 Task: In the  document horse.html Share this file with 'softage.7@softage.net' Check 'Vision History' View the  non- printing characters
Action: Mouse moved to (237, 381)
Screenshot: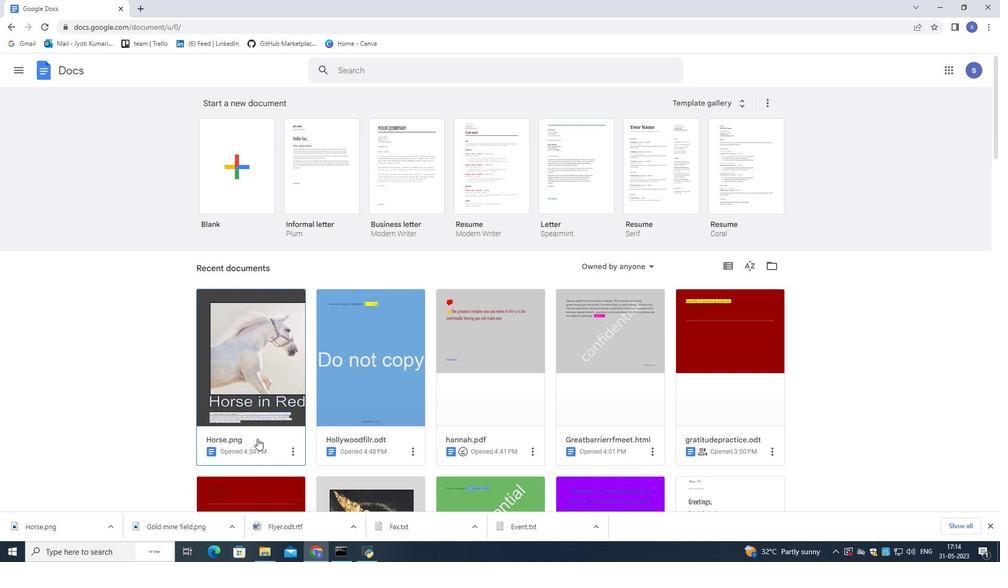 
Action: Mouse pressed left at (237, 381)
Screenshot: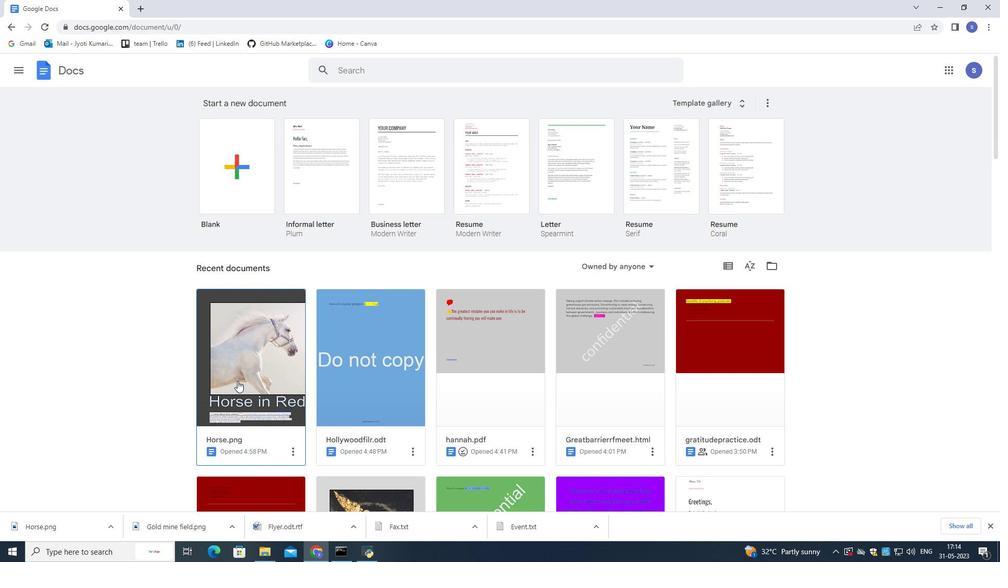 
Action: Mouse pressed left at (237, 381)
Screenshot: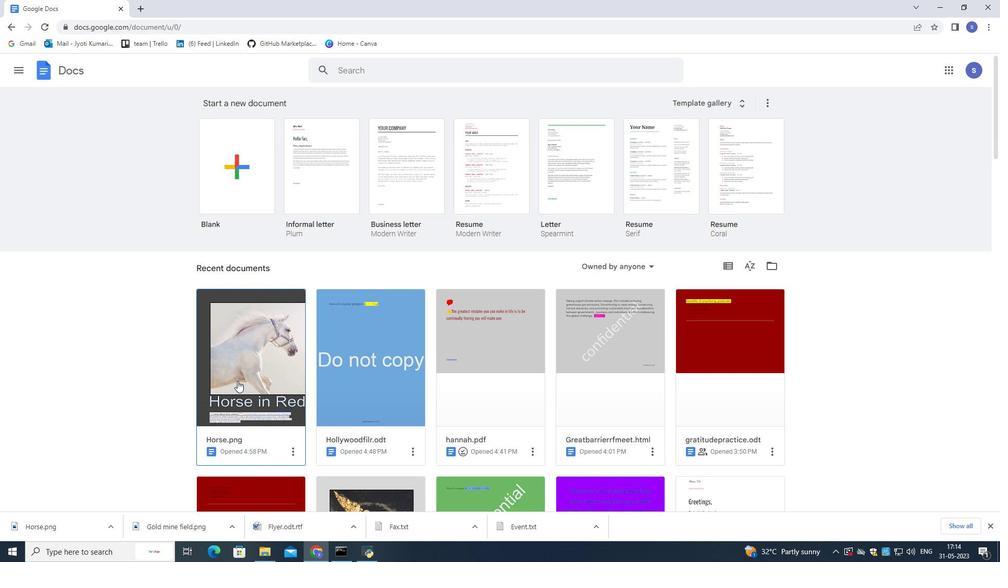
Action: Mouse moved to (40, 72)
Screenshot: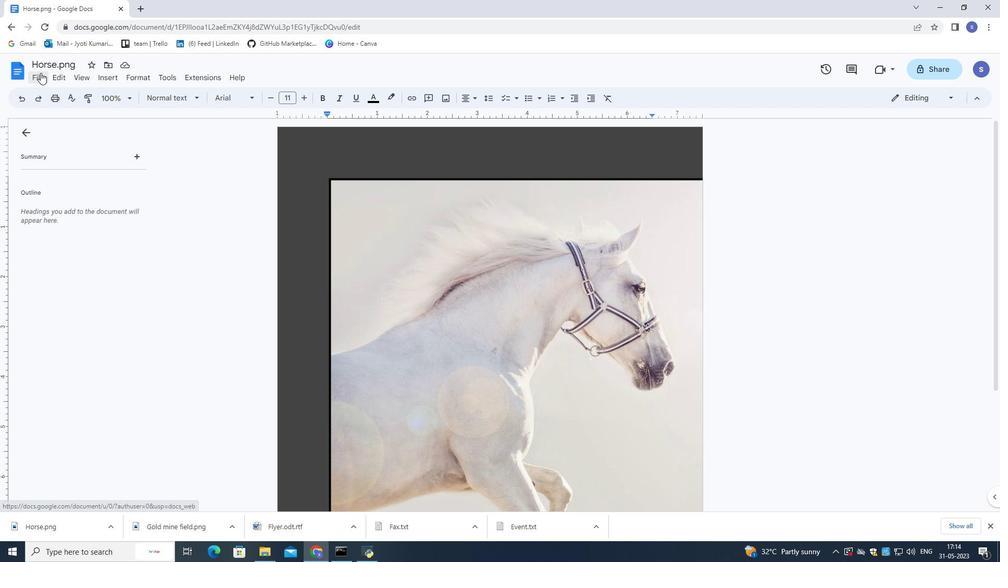 
Action: Mouse pressed left at (40, 72)
Screenshot: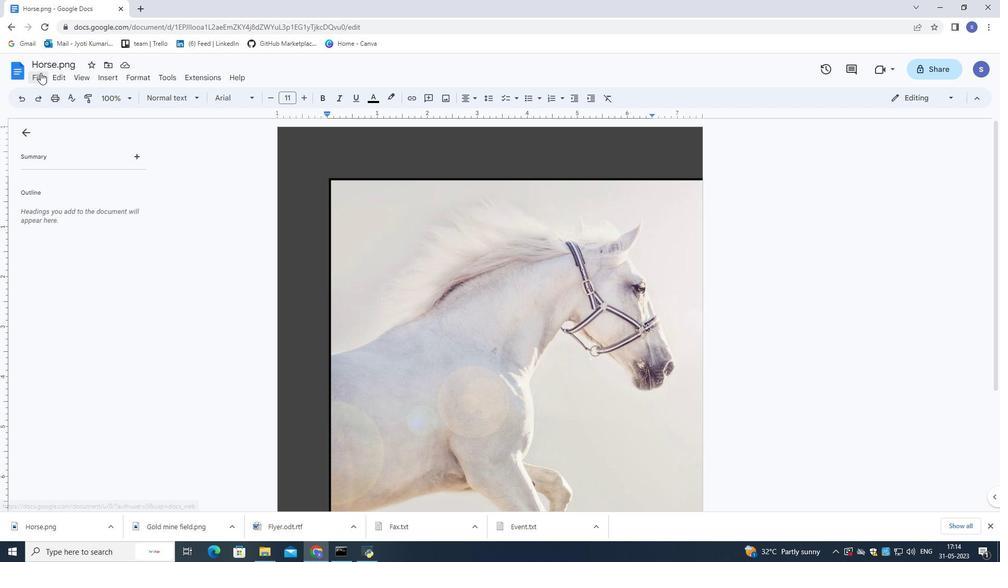
Action: Mouse moved to (205, 153)
Screenshot: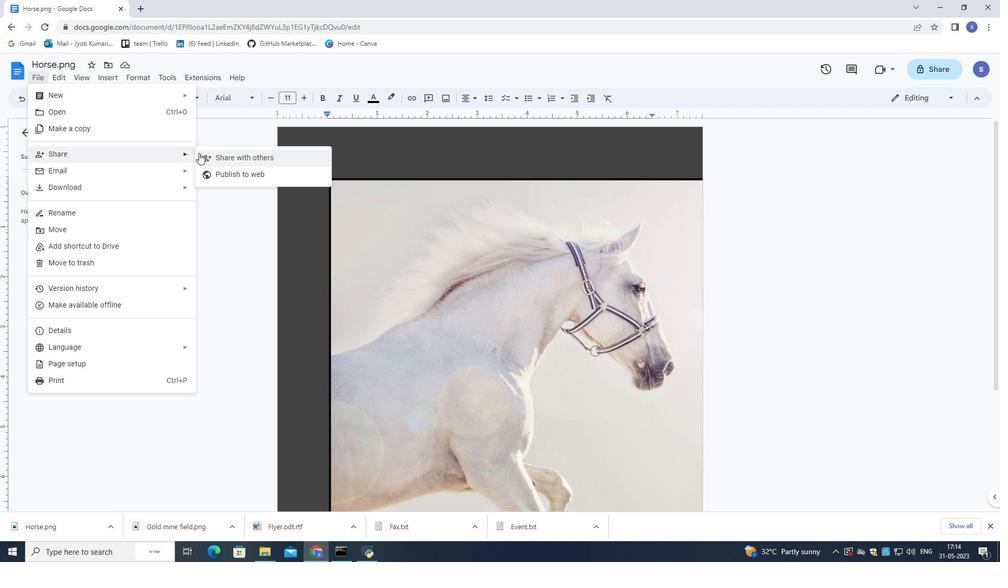 
Action: Mouse pressed left at (205, 153)
Screenshot: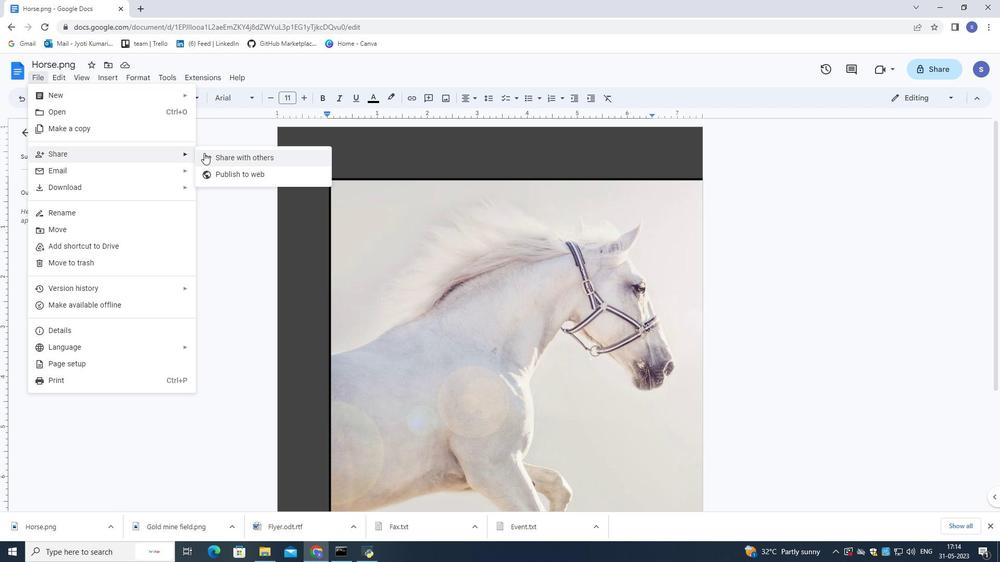 
Action: Mouse moved to (500, 243)
Screenshot: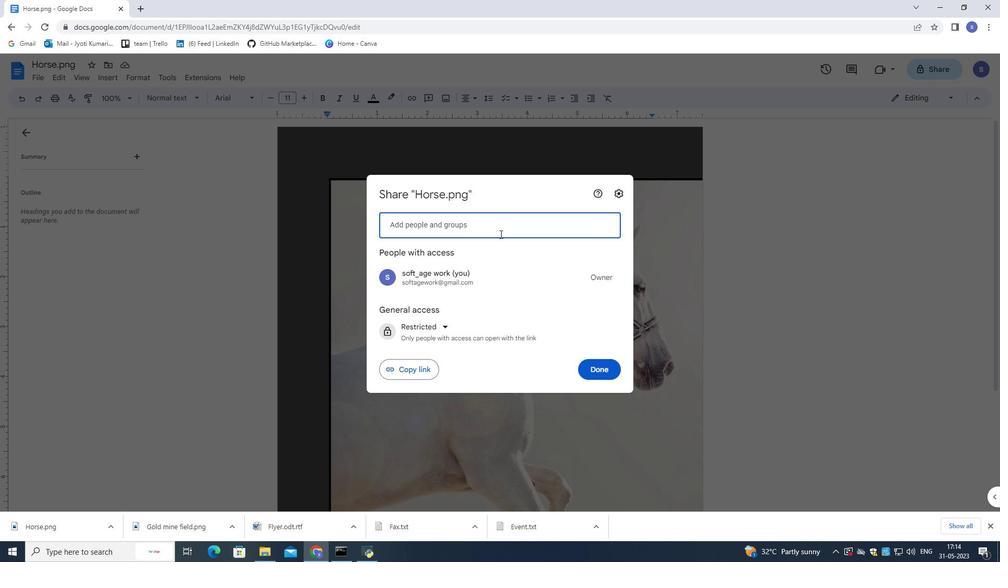 
Action: Key pressed s
Screenshot: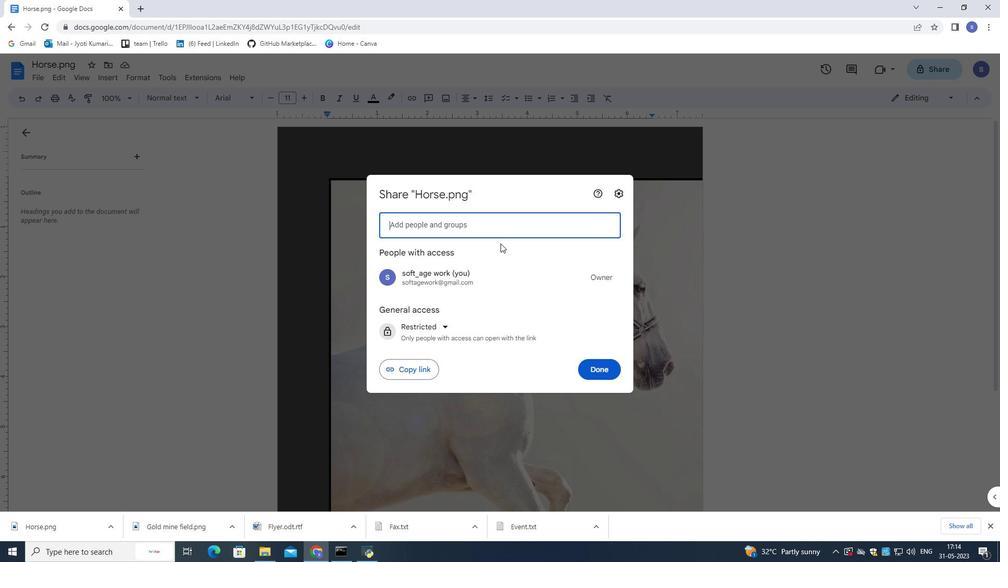 
Action: Mouse moved to (500, 244)
Screenshot: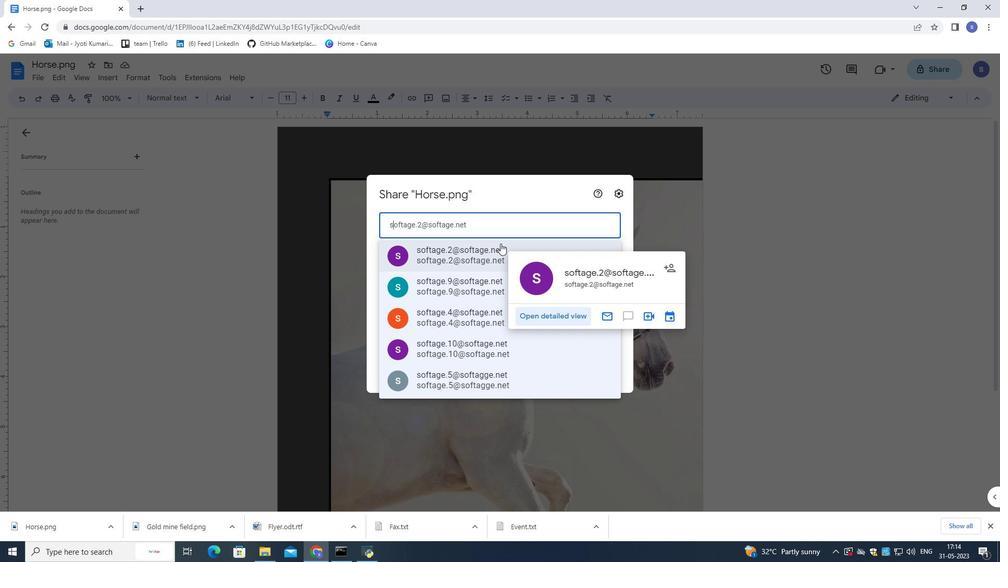 
Action: Key pressed oftage.7<Key.shift>@softage.net
Screenshot: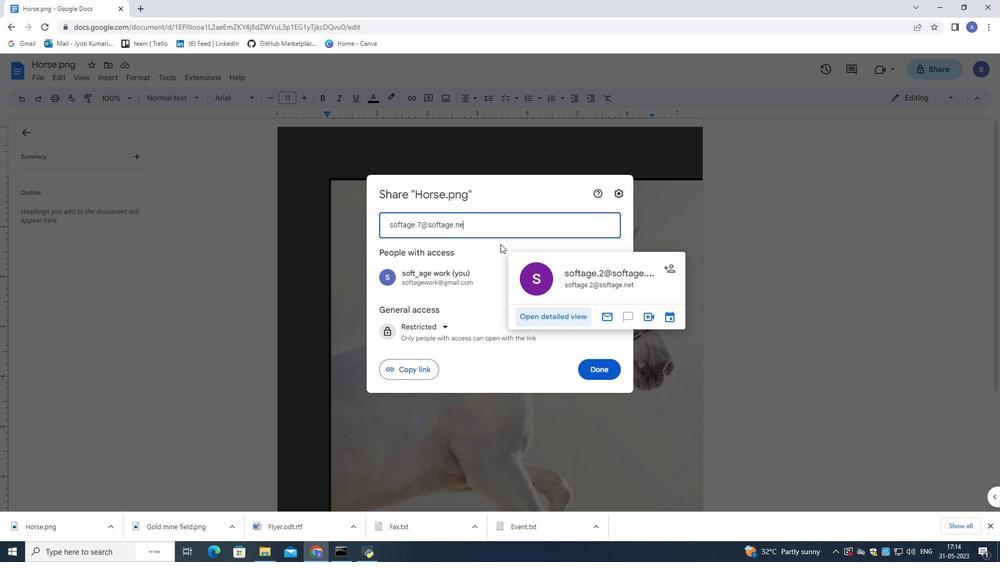 
Action: Mouse moved to (494, 252)
Screenshot: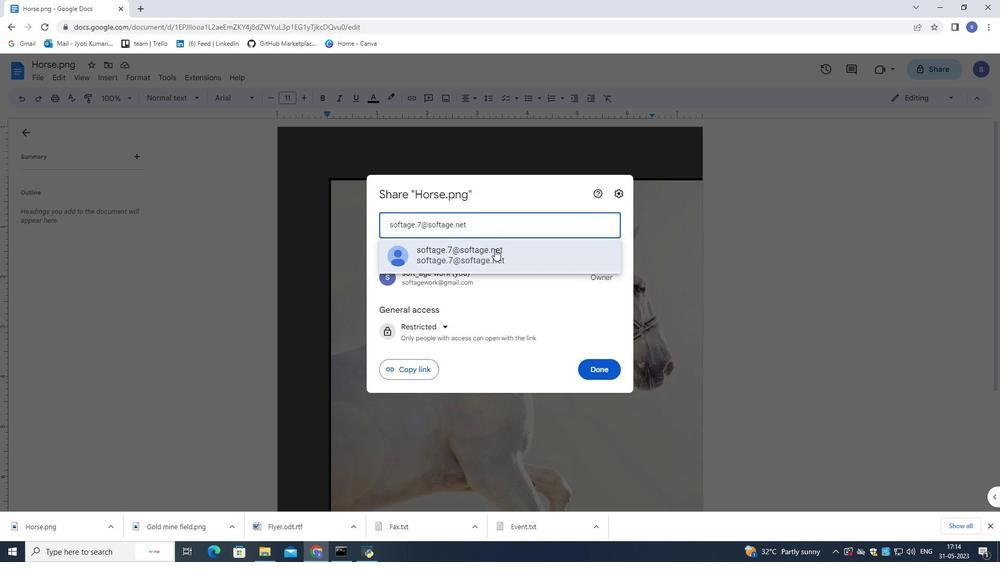 
Action: Mouse pressed left at (494, 252)
Screenshot: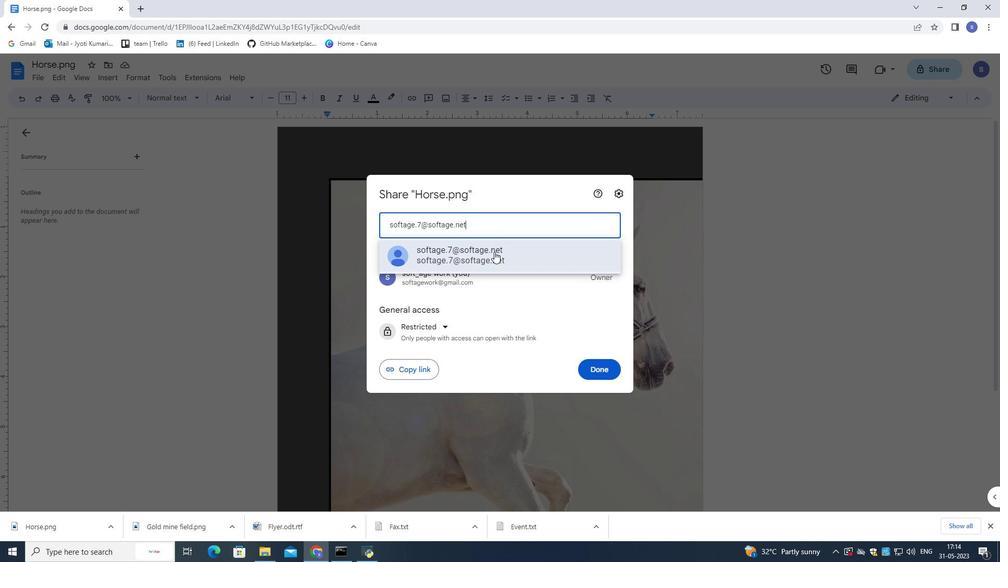 
Action: Mouse moved to (589, 358)
Screenshot: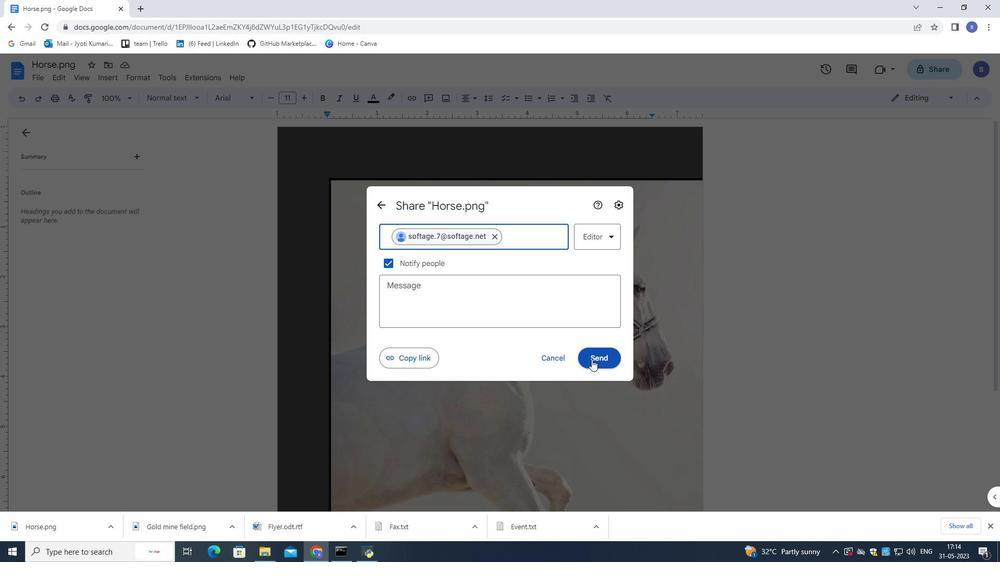 
Action: Mouse pressed left at (589, 358)
Screenshot: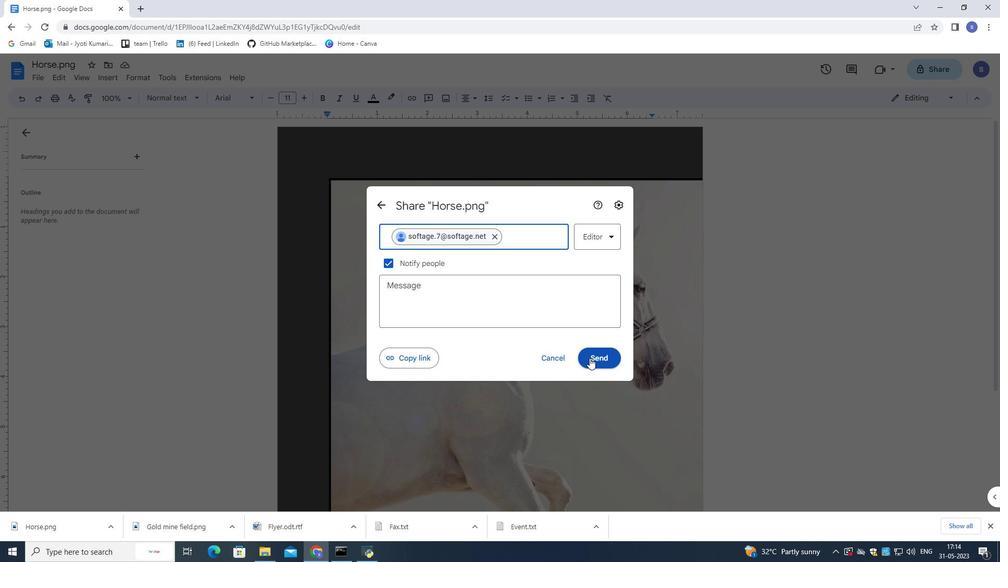 
Action: Mouse moved to (579, 285)
Screenshot: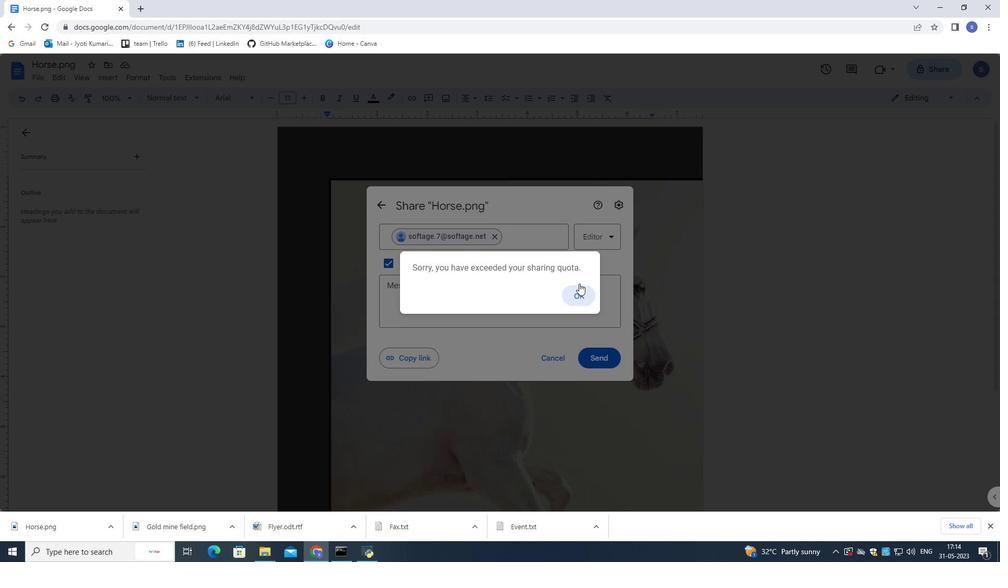 
Action: Mouse pressed left at (579, 285)
Screenshot: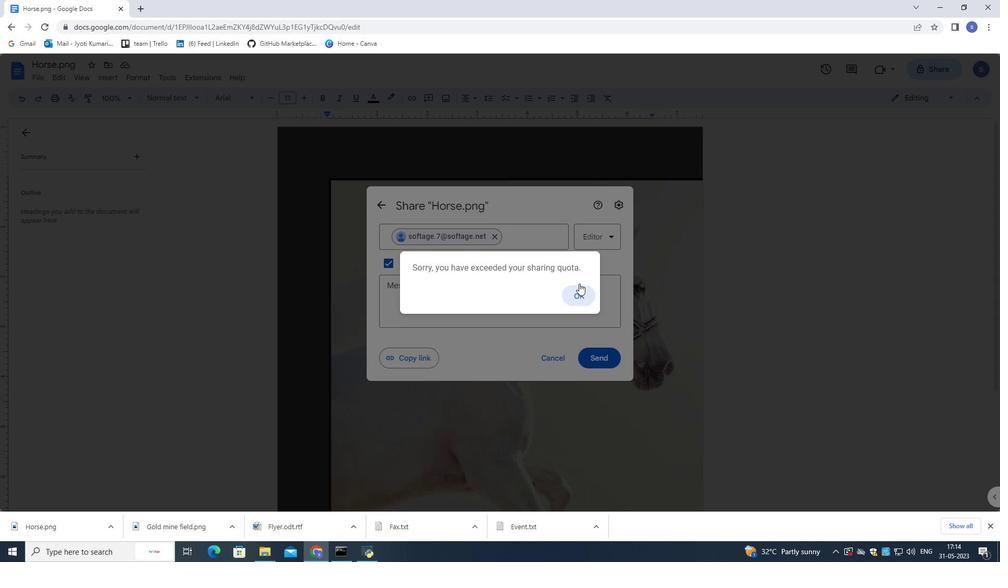 
Action: Mouse moved to (552, 359)
Screenshot: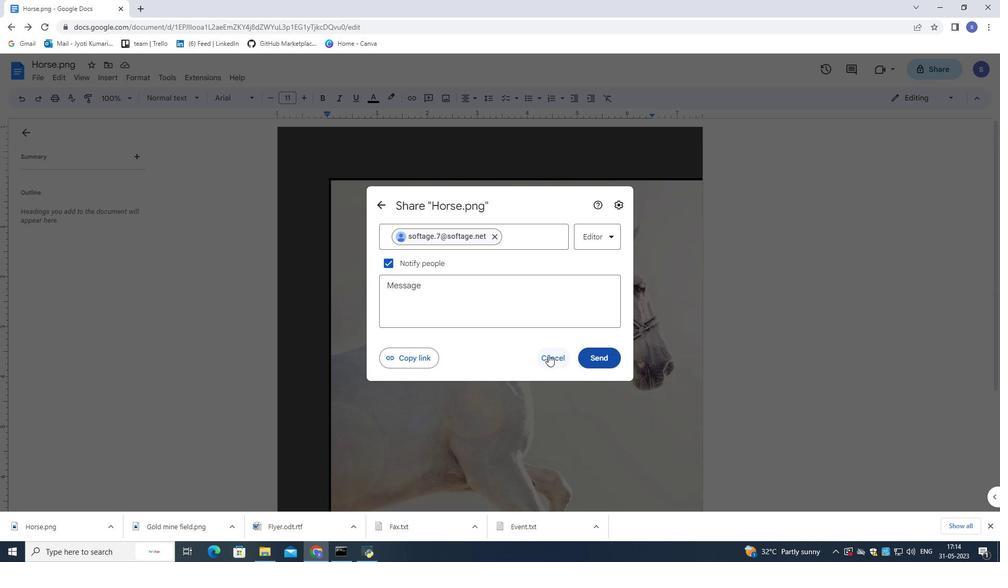 
Action: Mouse pressed left at (552, 359)
Screenshot: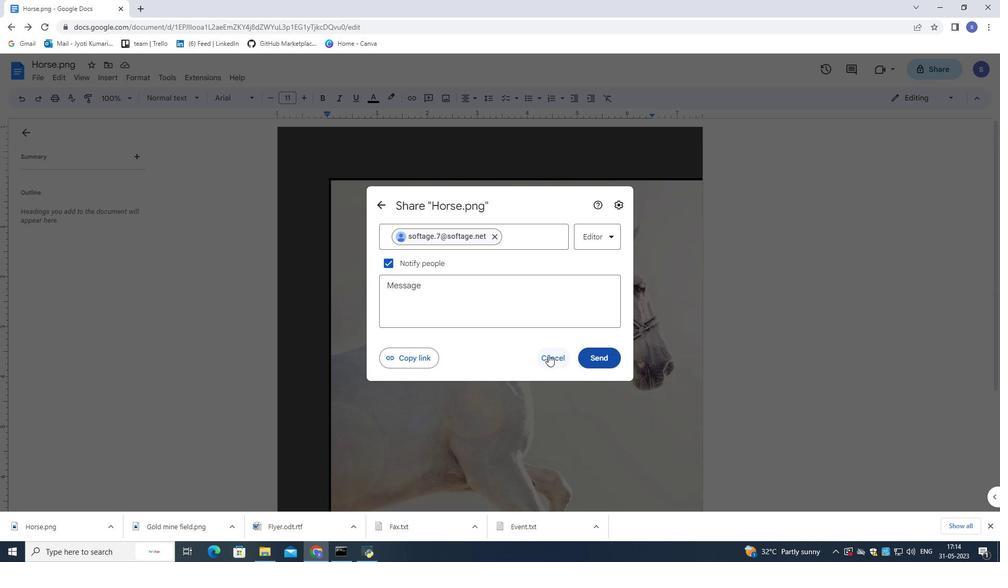 
Action: Mouse moved to (596, 371)
Screenshot: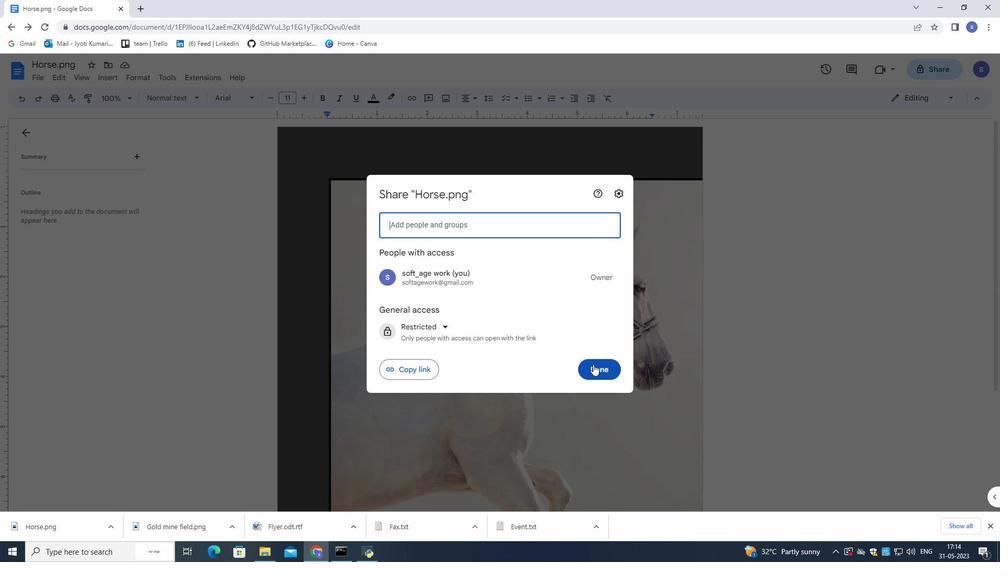 
Action: Mouse pressed left at (596, 371)
Screenshot: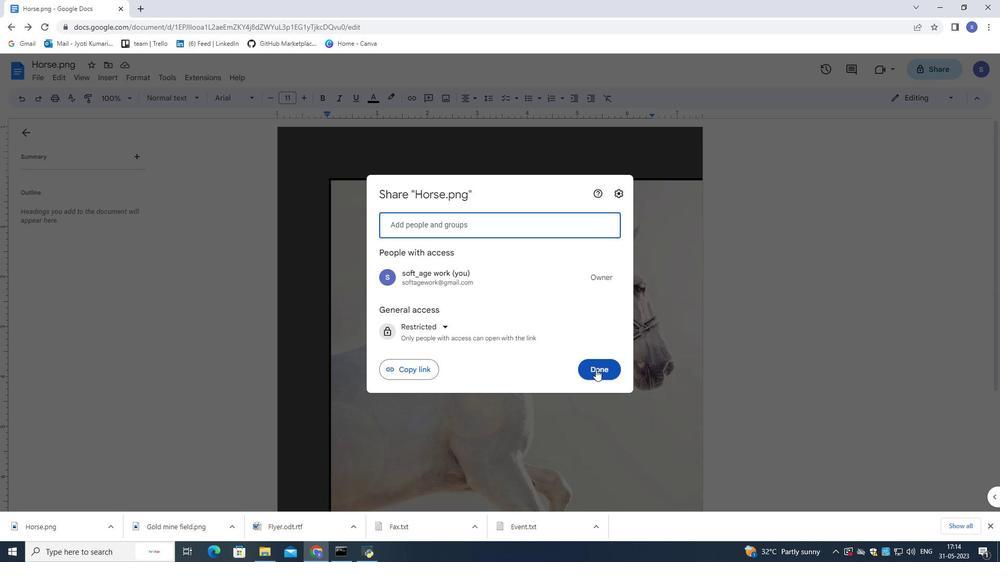 
Action: Mouse moved to (34, 80)
Screenshot: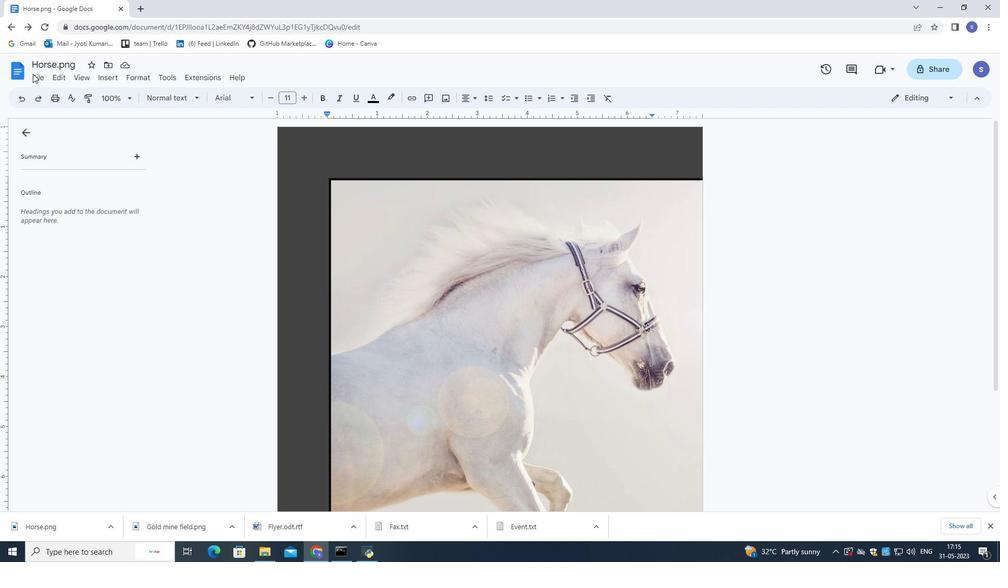 
Action: Mouse pressed left at (34, 80)
Screenshot: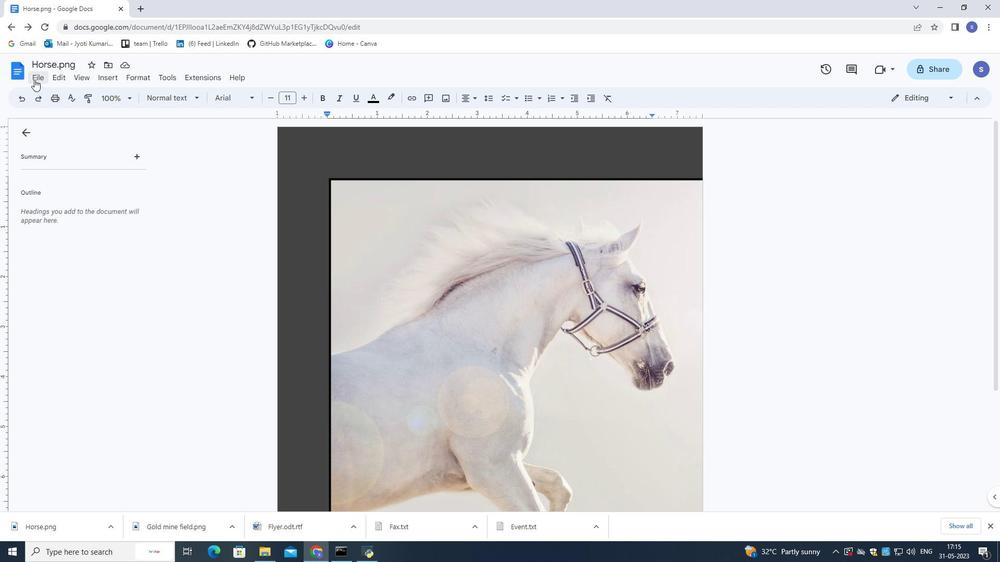 
Action: Mouse moved to (233, 307)
Screenshot: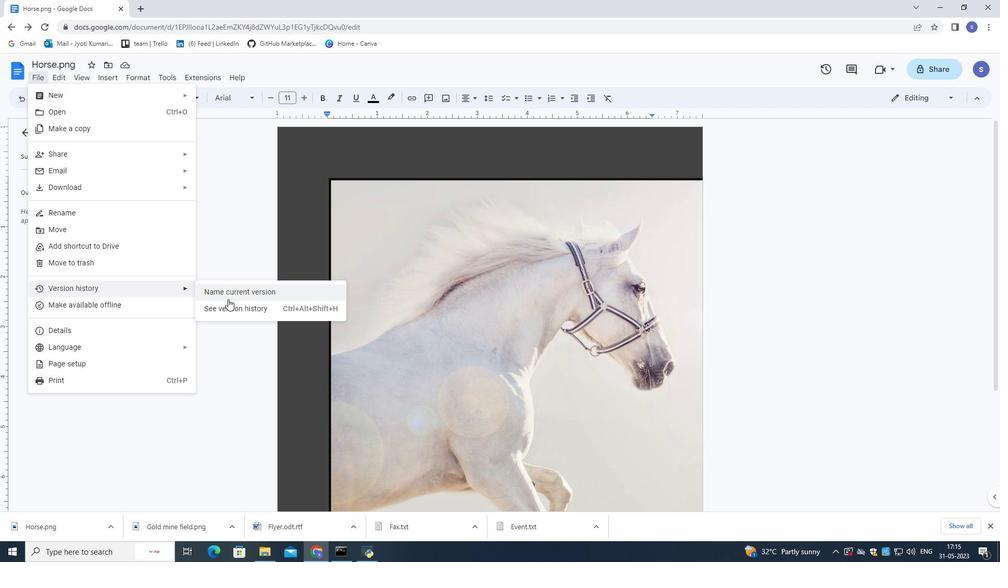 
Action: Mouse pressed left at (233, 307)
Screenshot: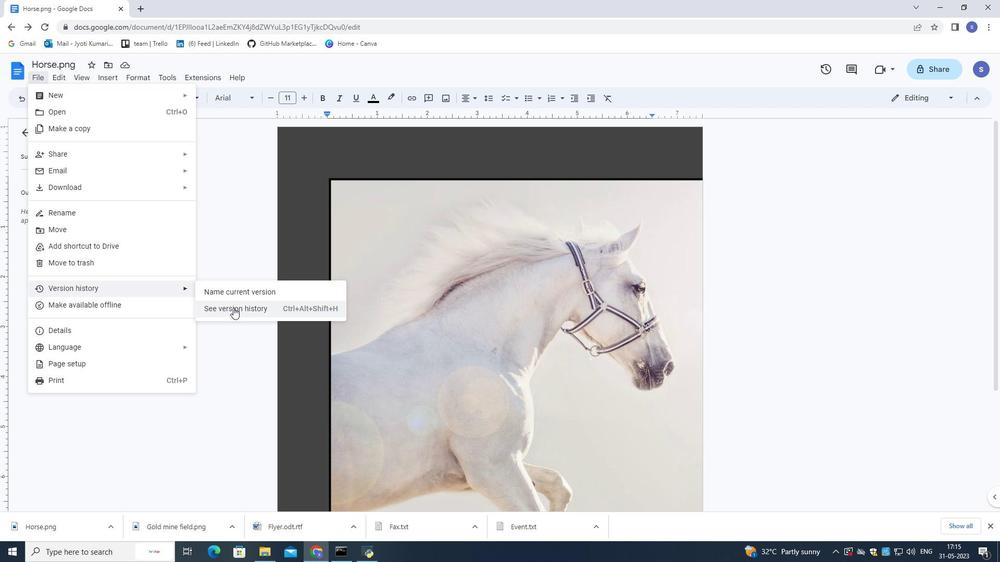 
Action: Mouse moved to (805, 184)
Screenshot: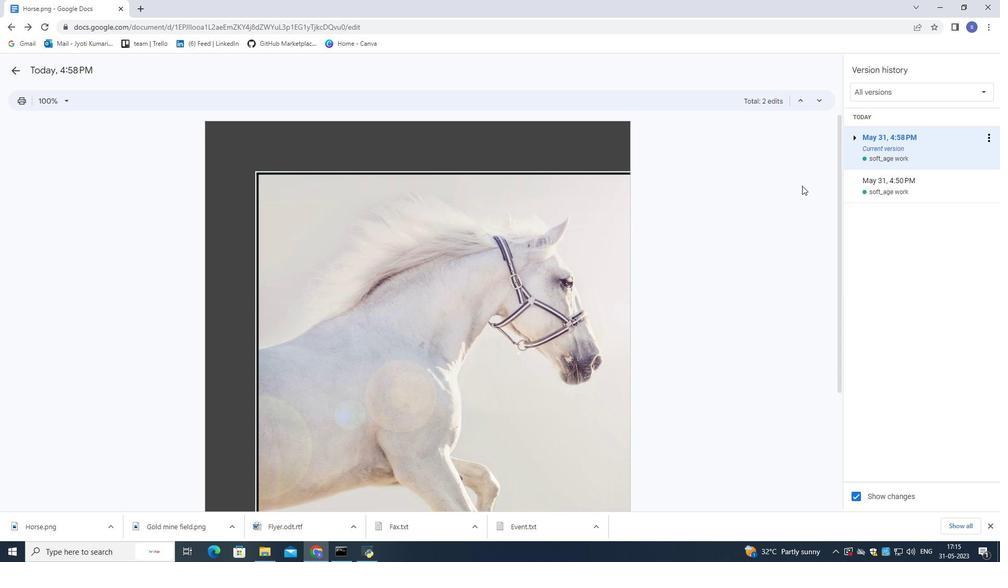 
Action: Mouse scrolled (805, 184) with delta (0, 0)
Screenshot: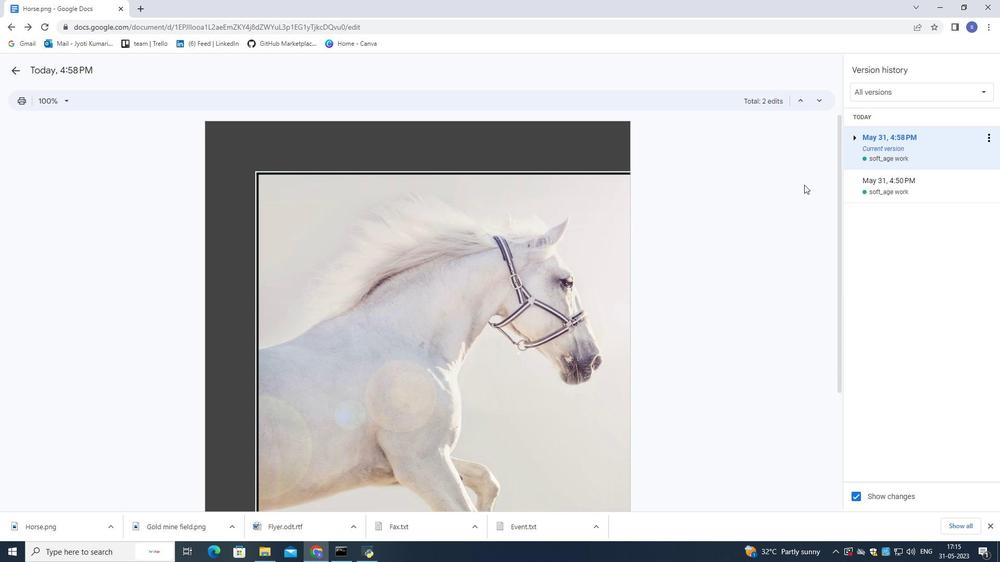 
Action: Mouse scrolled (805, 184) with delta (0, 0)
Screenshot: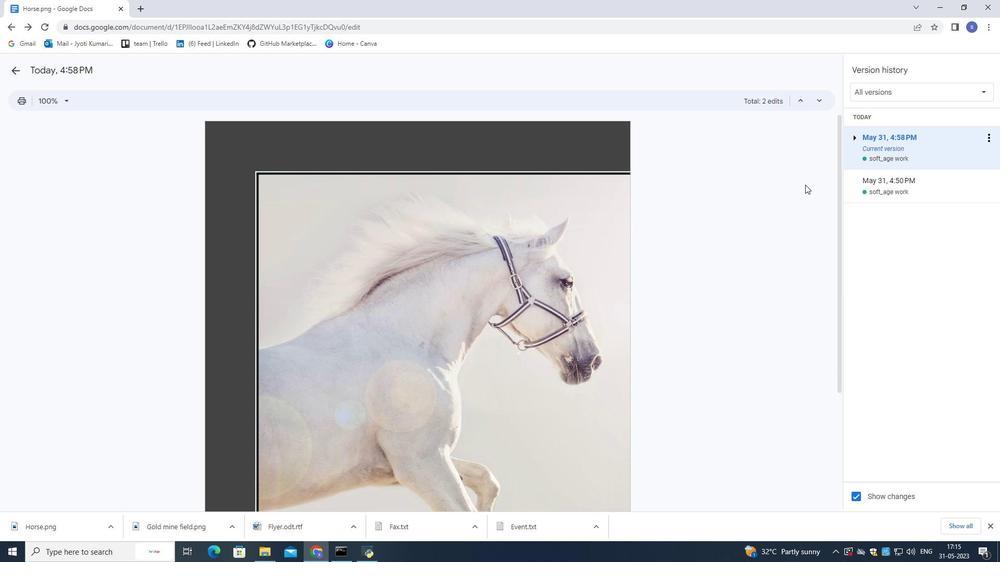 
Action: Mouse scrolled (805, 184) with delta (0, 0)
Screenshot: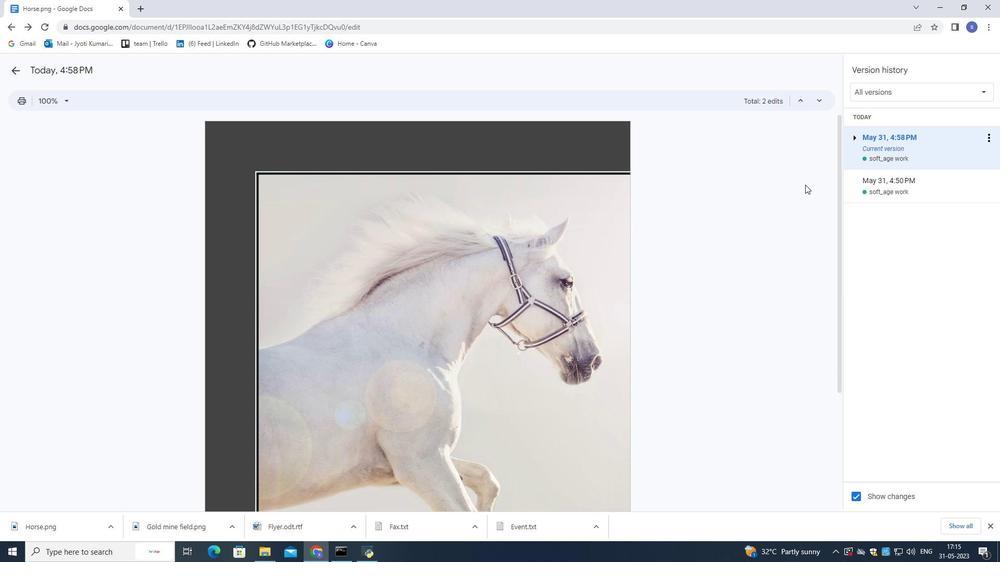 
Action: Mouse scrolled (805, 184) with delta (0, 0)
Screenshot: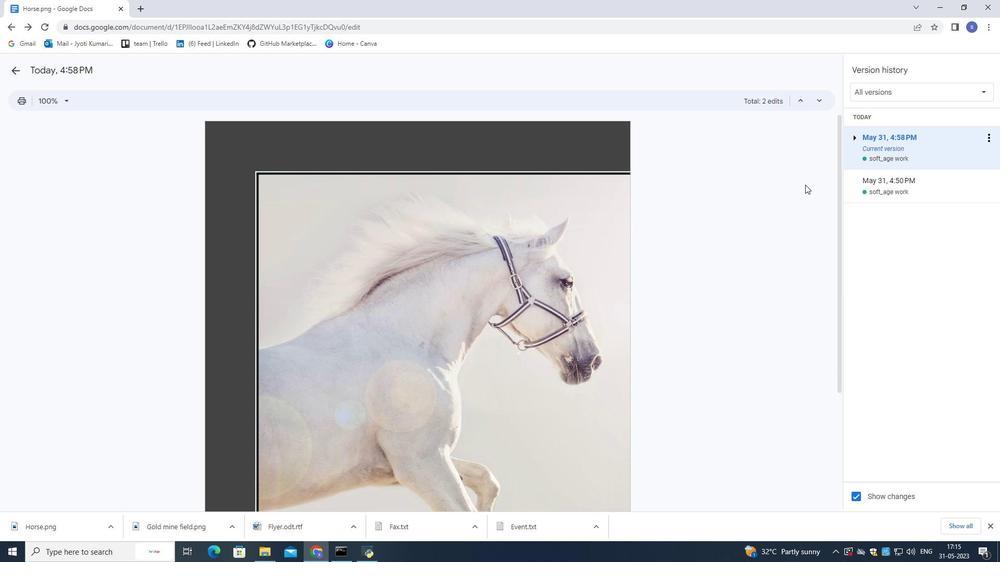 
Action: Mouse scrolled (805, 184) with delta (0, 0)
Screenshot: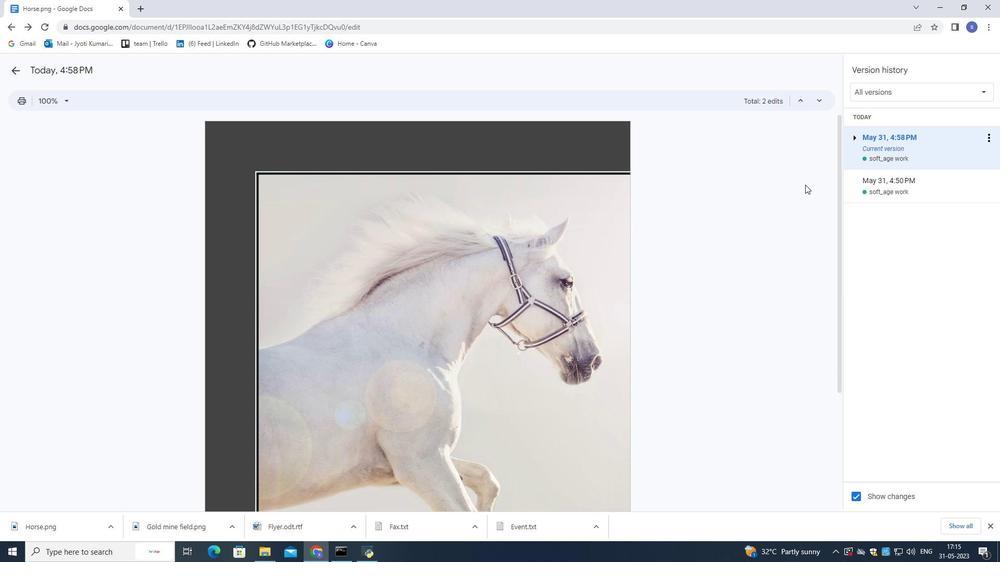 
Action: Mouse scrolled (805, 184) with delta (0, 0)
Screenshot: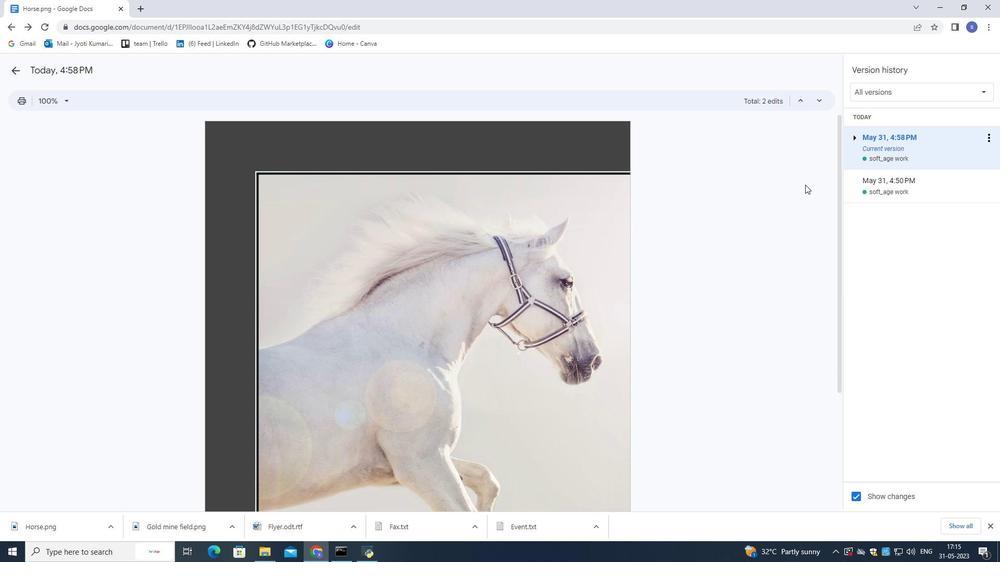 
Action: Mouse moved to (805, 185)
Screenshot: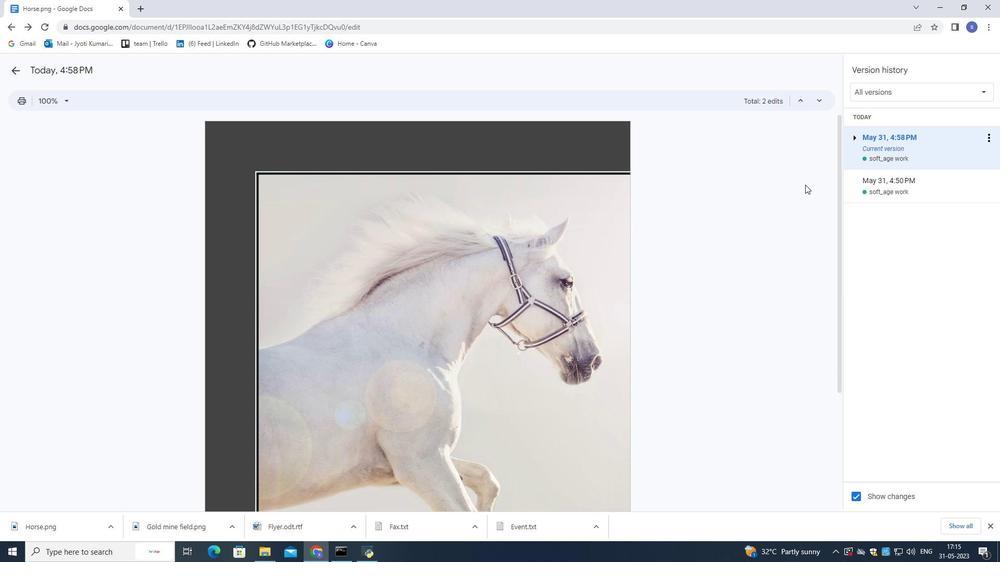 
Action: Mouse scrolled (805, 186) with delta (0, 0)
Screenshot: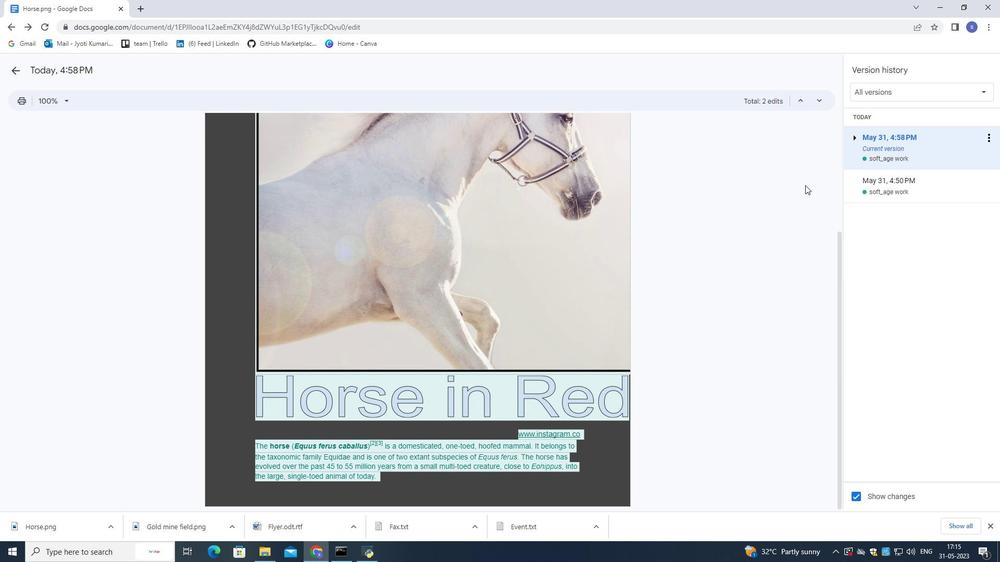 
Action: Mouse scrolled (805, 186) with delta (0, 0)
Screenshot: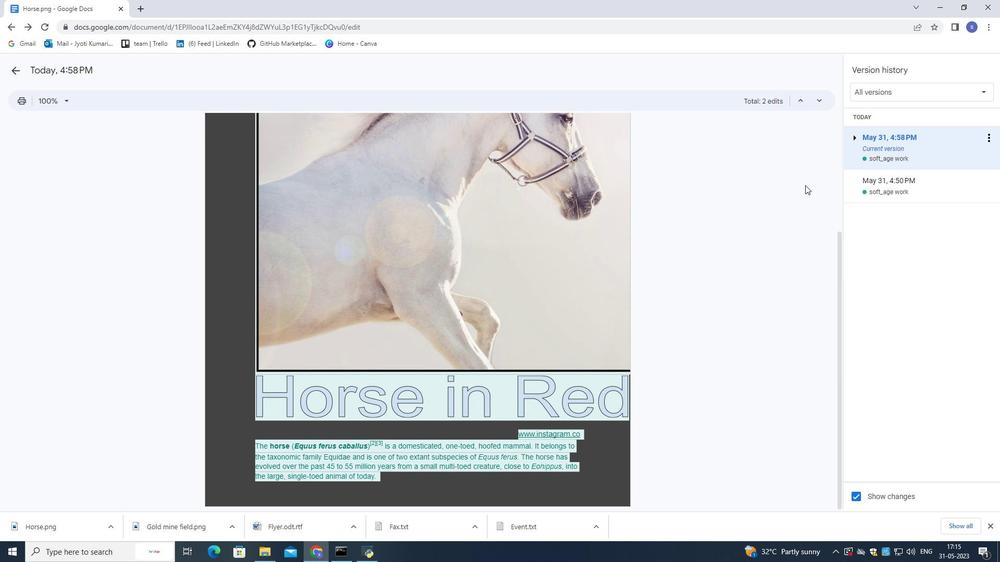 
Action: Mouse scrolled (805, 186) with delta (0, 0)
Screenshot: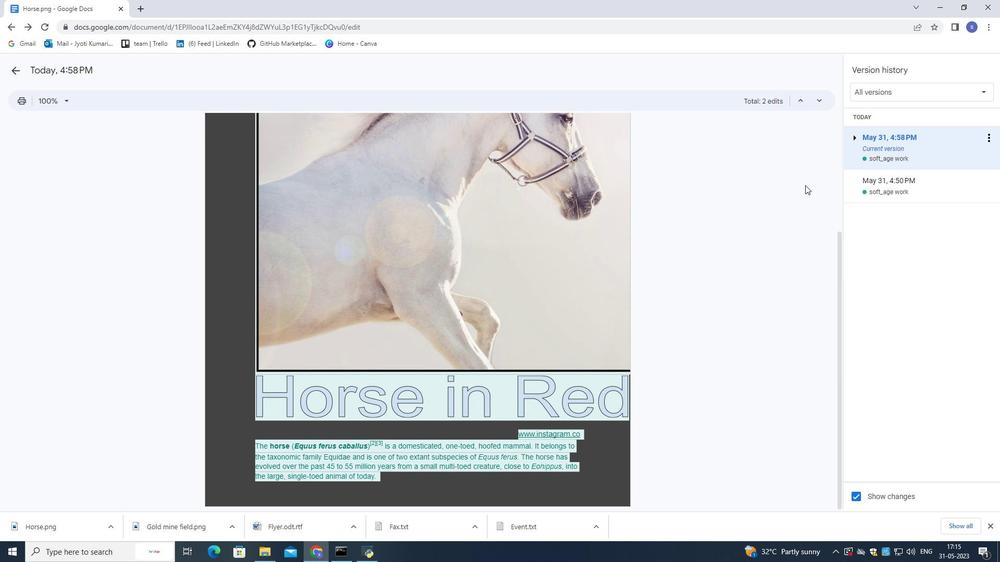 
Action: Mouse scrolled (805, 186) with delta (0, 0)
Screenshot: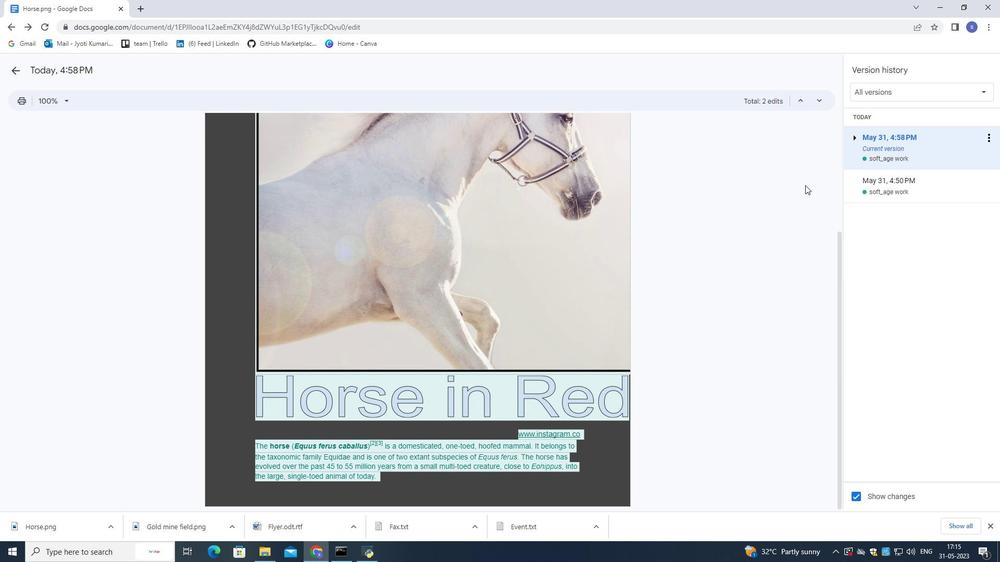 
Action: Mouse scrolled (805, 186) with delta (0, 0)
Screenshot: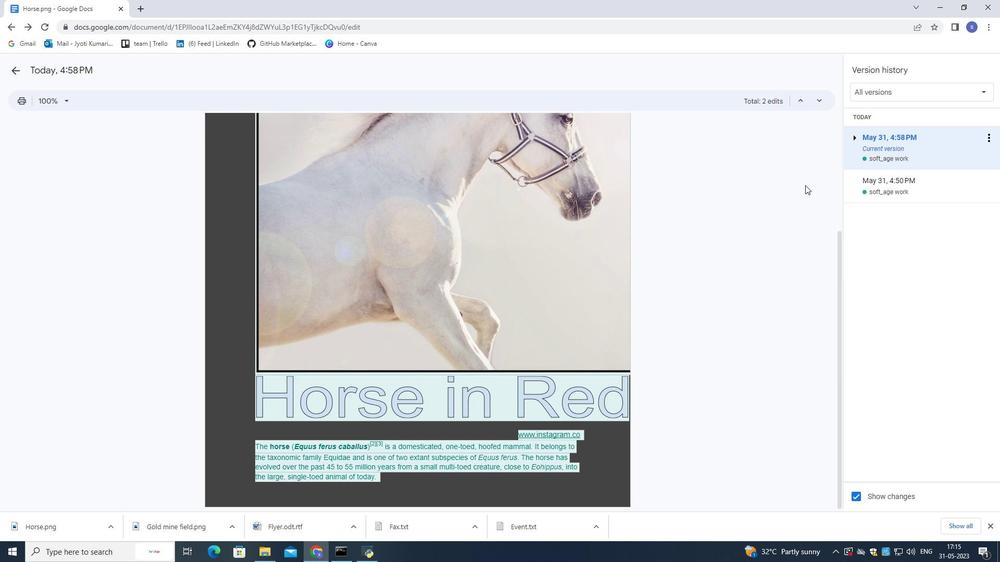 
Action: Mouse scrolled (805, 186) with delta (0, 0)
Screenshot: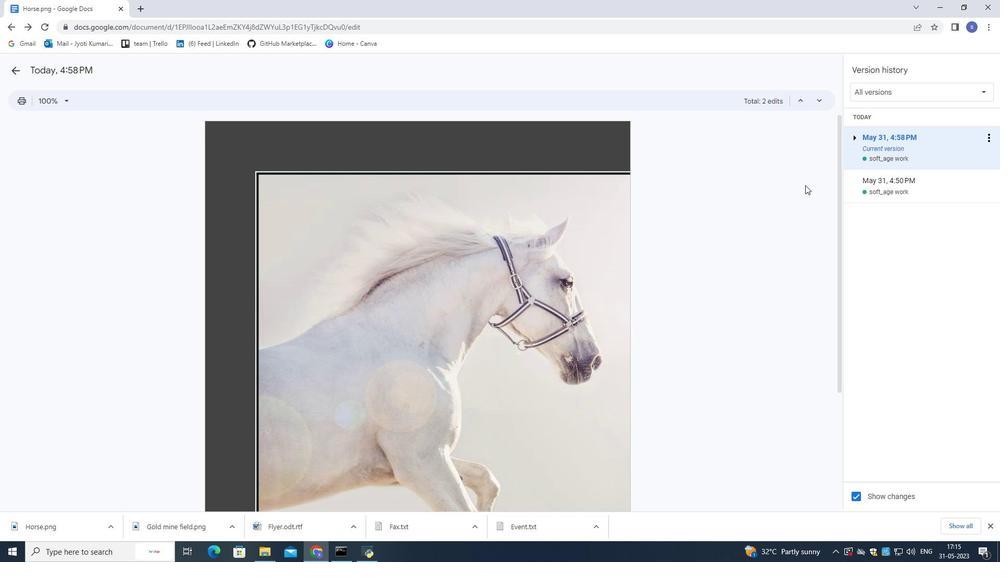 
Action: Mouse scrolled (805, 186) with delta (0, 0)
Screenshot: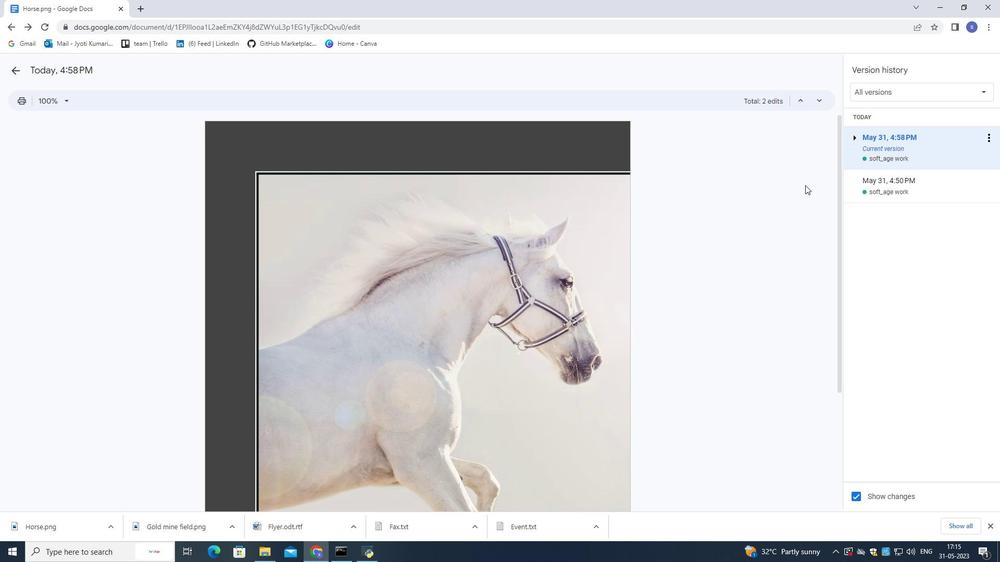 
Action: Mouse scrolled (805, 186) with delta (0, 0)
Screenshot: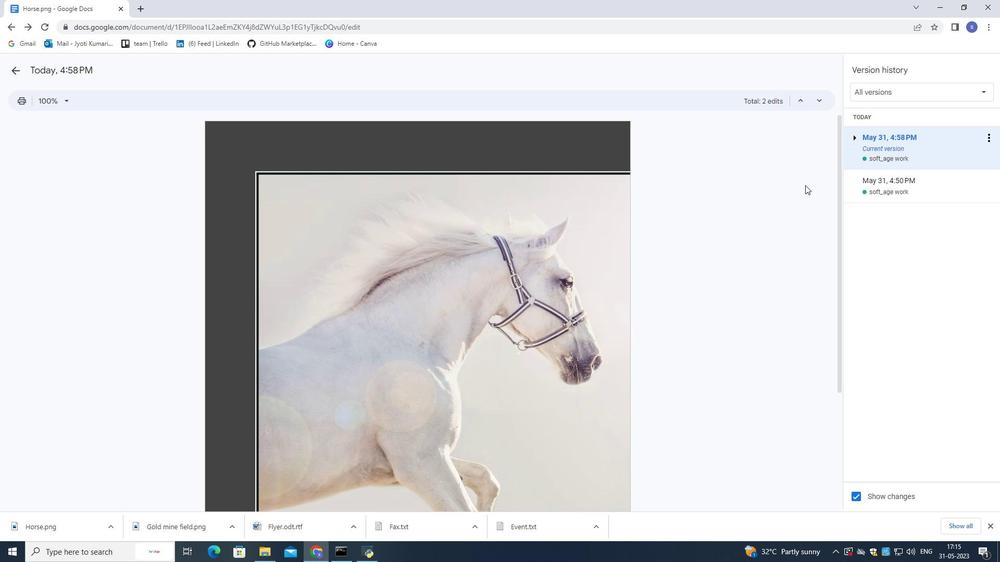 
Action: Mouse scrolled (805, 186) with delta (0, 0)
Screenshot: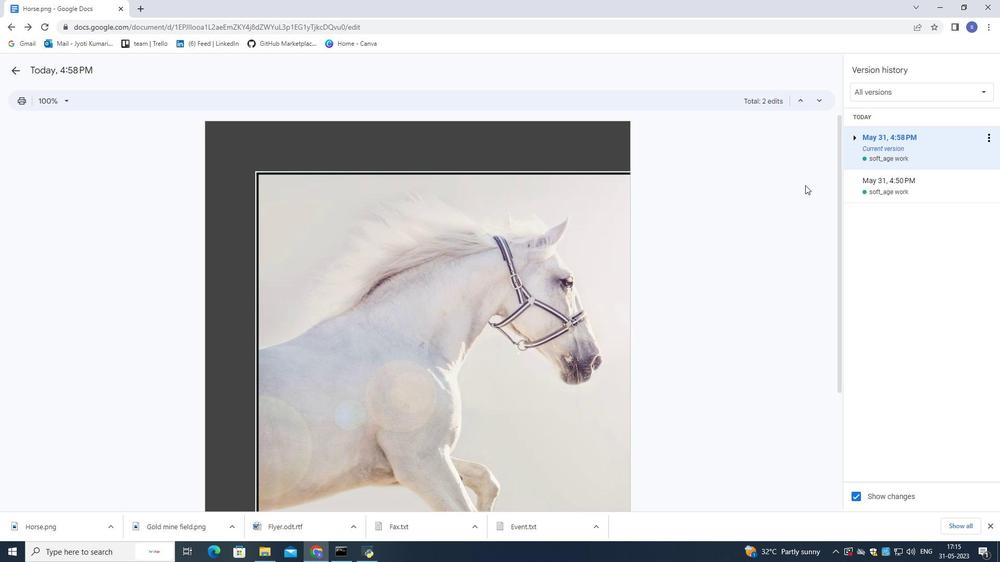 
